 Task: In the Contact  EllieCarter@iko.com, Add note: 'Review and update the company's social media content calendar.'. Mark checkbox to create task to follow up ': In 2 weeks'. Create task, with  description: Schedule Webinar, Add due date: Tomorrow; Add reminder: 30 Minutes before. Set Priority Medium and add note: Review the attached proposal before the meeting and highlight the key benefits for the client.. Logged in from softage.1@softage.net
Action: Mouse moved to (77, 46)
Screenshot: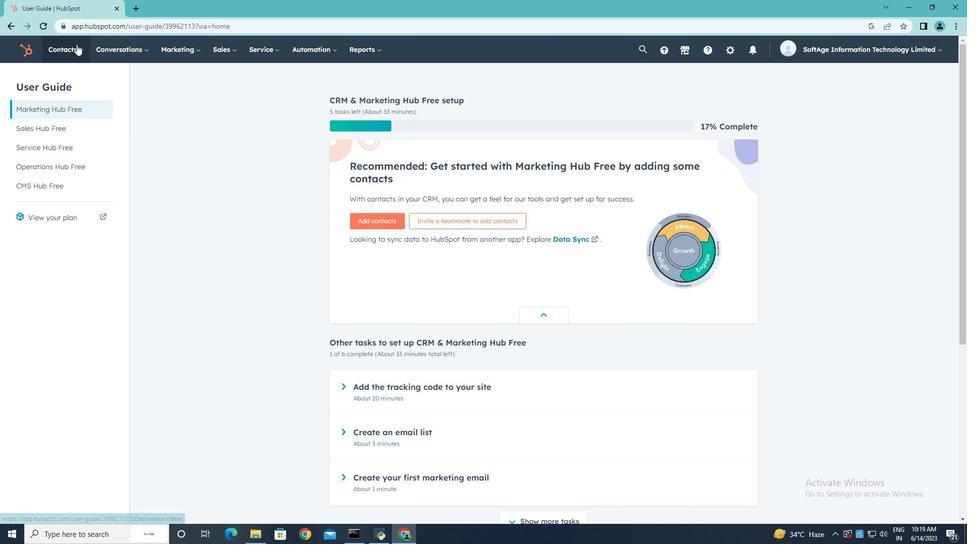 
Action: Mouse pressed left at (77, 46)
Screenshot: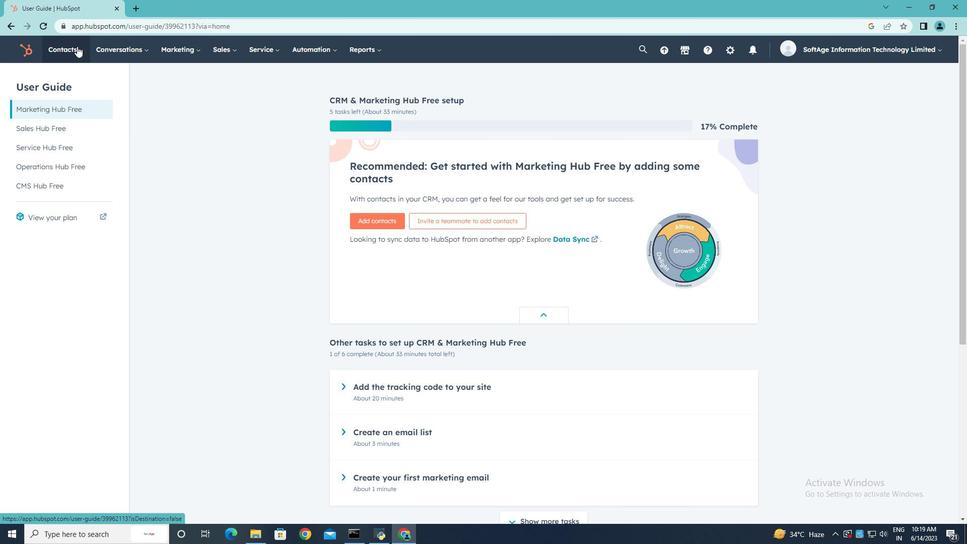 
Action: Mouse moved to (71, 78)
Screenshot: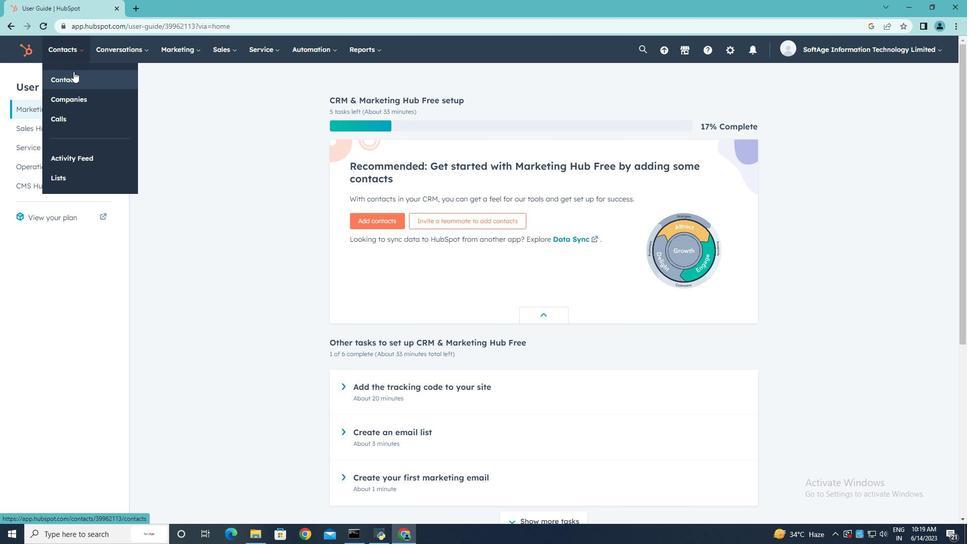 
Action: Mouse pressed left at (71, 78)
Screenshot: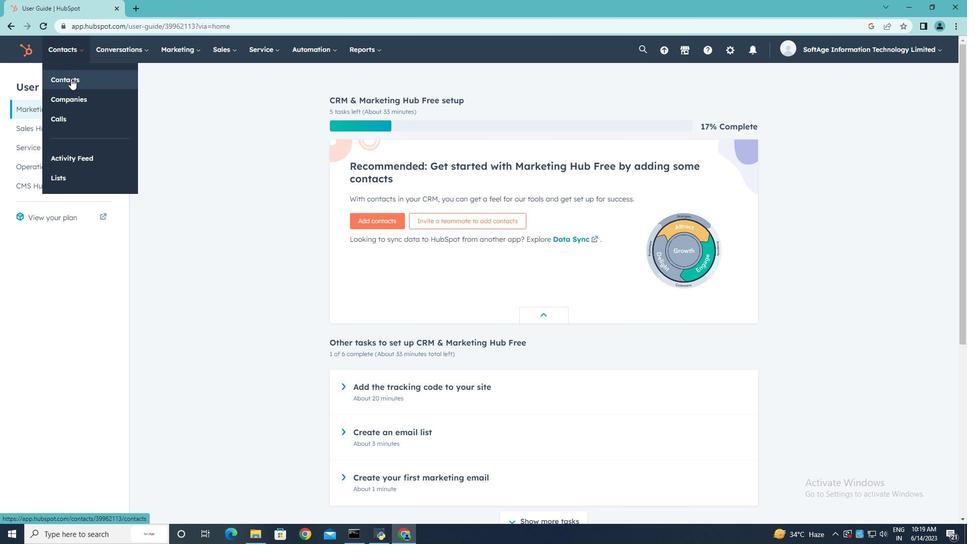 
Action: Mouse moved to (76, 164)
Screenshot: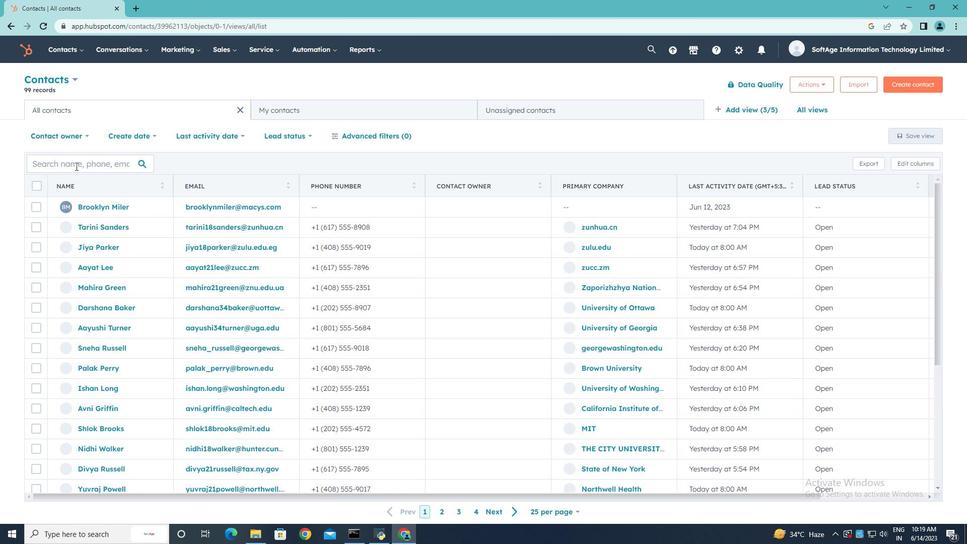 
Action: Mouse pressed left at (76, 164)
Screenshot: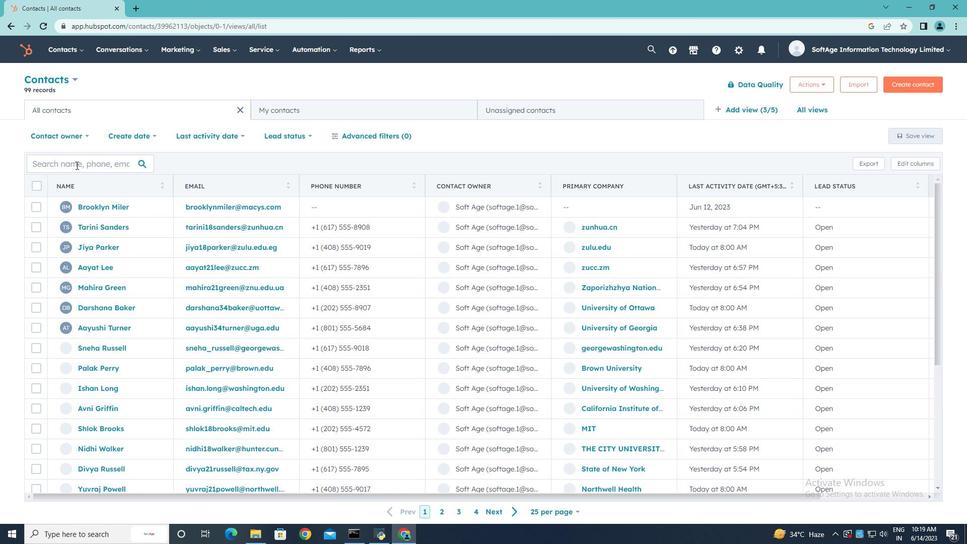 
Action: Key pressed <Key.shift>Ellie<Key.shift>Carter<Key.shift>@iko.com
Screenshot: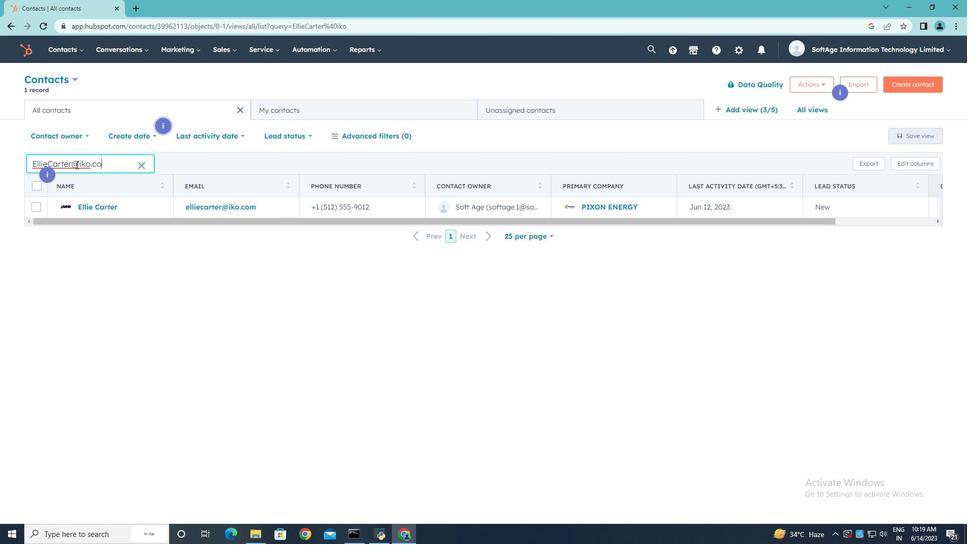 
Action: Mouse moved to (99, 210)
Screenshot: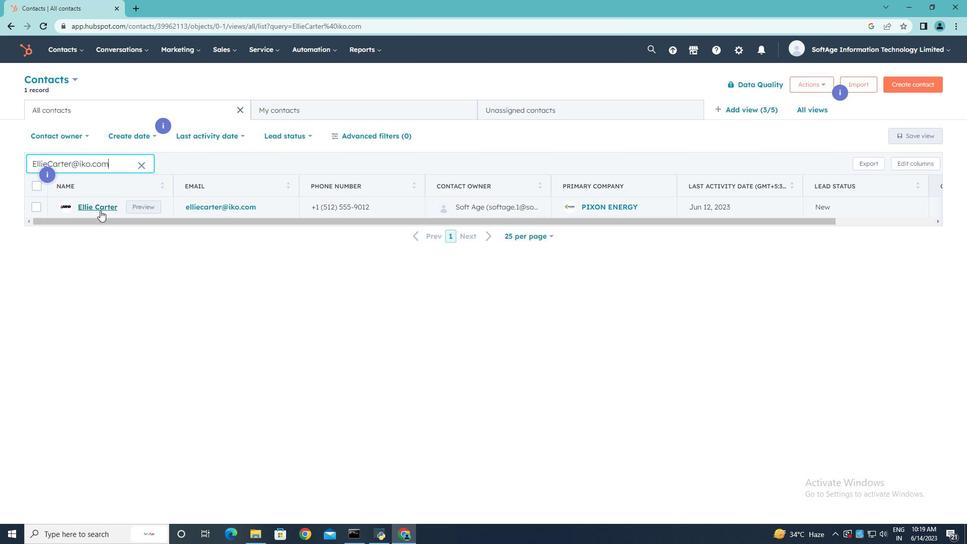 
Action: Mouse pressed left at (99, 210)
Screenshot: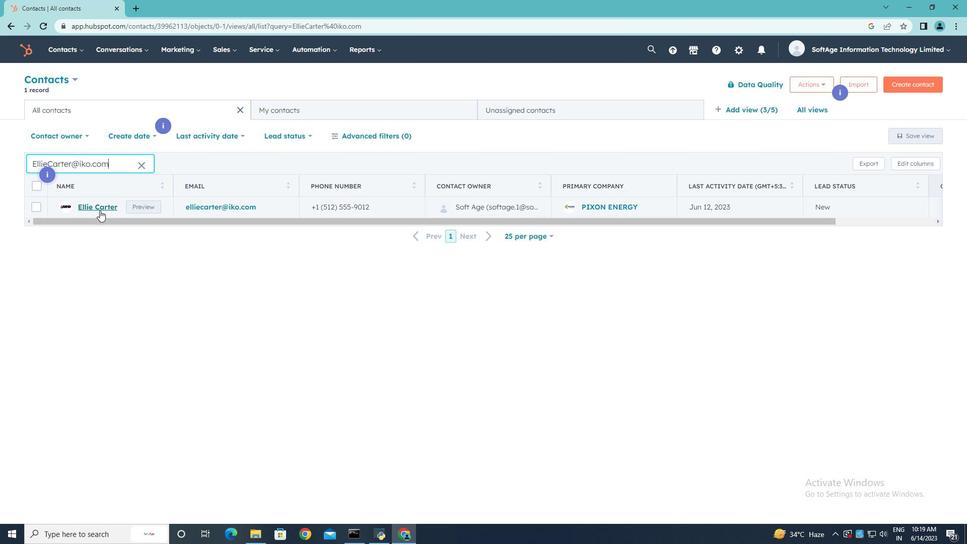 
Action: Mouse moved to (38, 205)
Screenshot: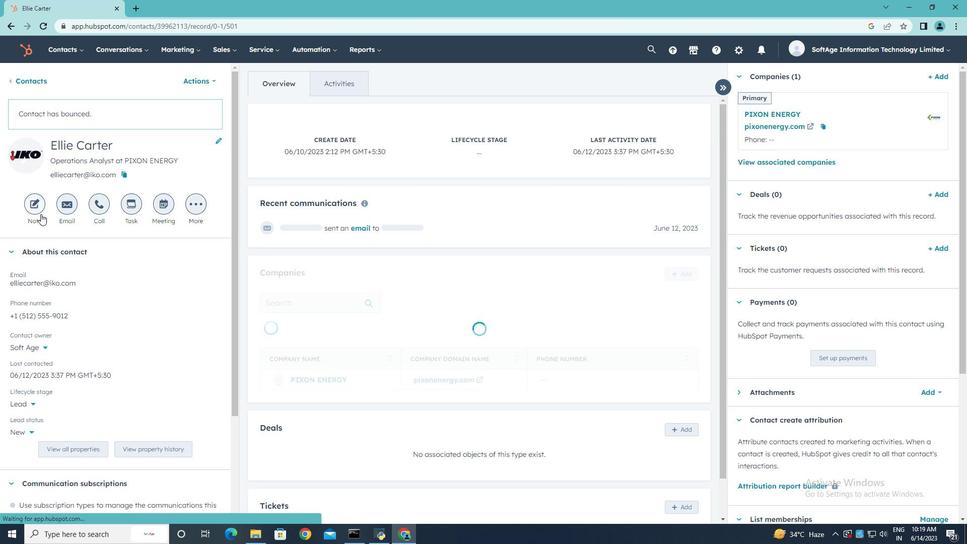 
Action: Mouse pressed left at (38, 205)
Screenshot: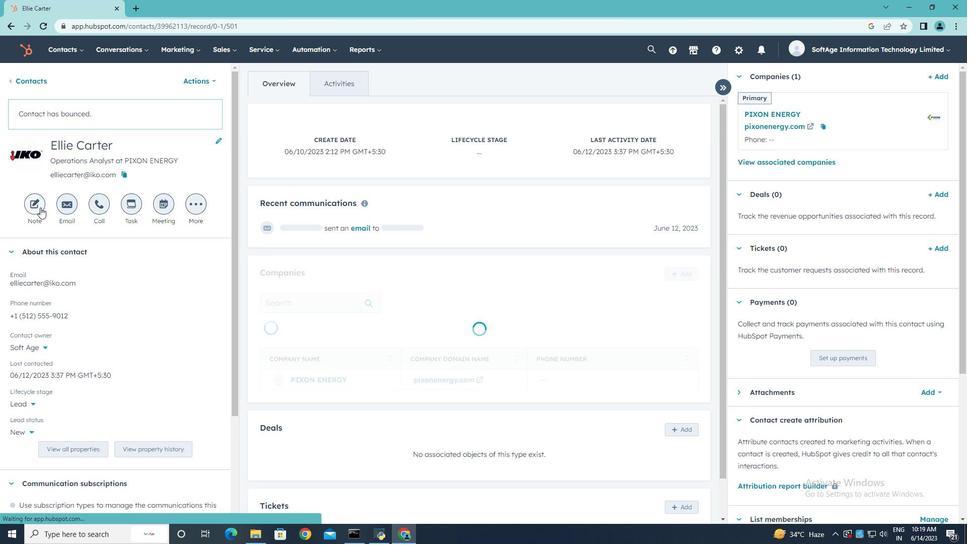 
Action: Mouse moved to (602, 335)
Screenshot: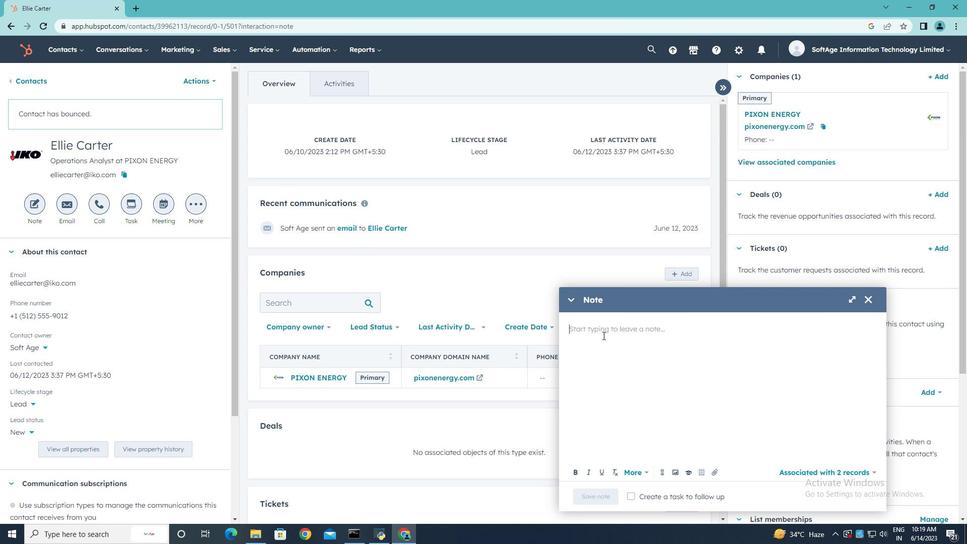 
Action: Mouse pressed left at (602, 335)
Screenshot: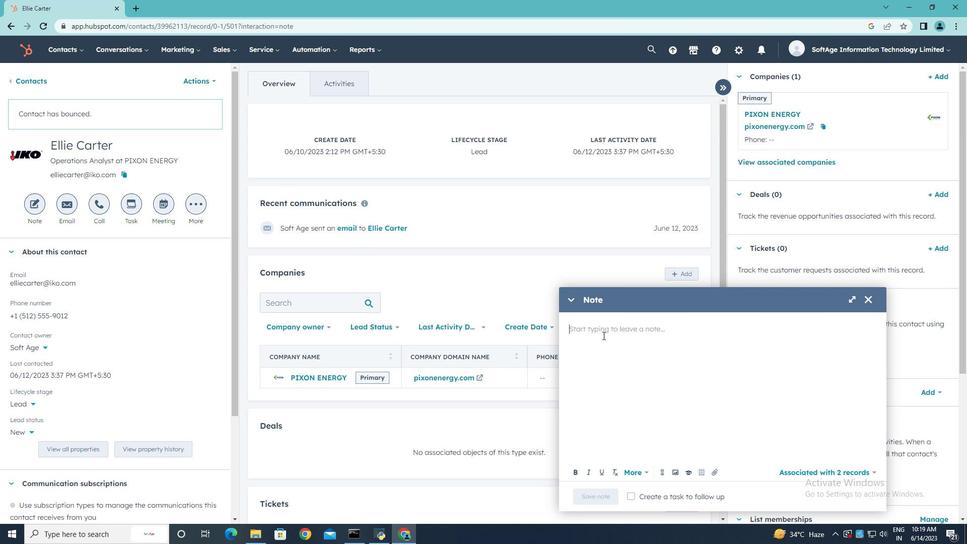 
Action: Key pressed <Key.shift><Key.shift>Review<Key.space>and<Key.space>update<Key.space>the<Key.space>company<Key.space><Key.backspace><Key.shift><Key.shift><Key.shift><Key.shift><Key.shift><Key.shift><Key.shift><Key.shift><Key.shift><Key.shift>"s<Key.space><Key.backspace><Key.backspace><Key.backspace>'s<Key.space>social<Key.space>media<Key.space>content<Key.space>caleender.<Key.backspace><Key.backspace><Key.backspace><Key.backspace><Key.backspace><Key.backspace><Key.backspace>endar.
Screenshot: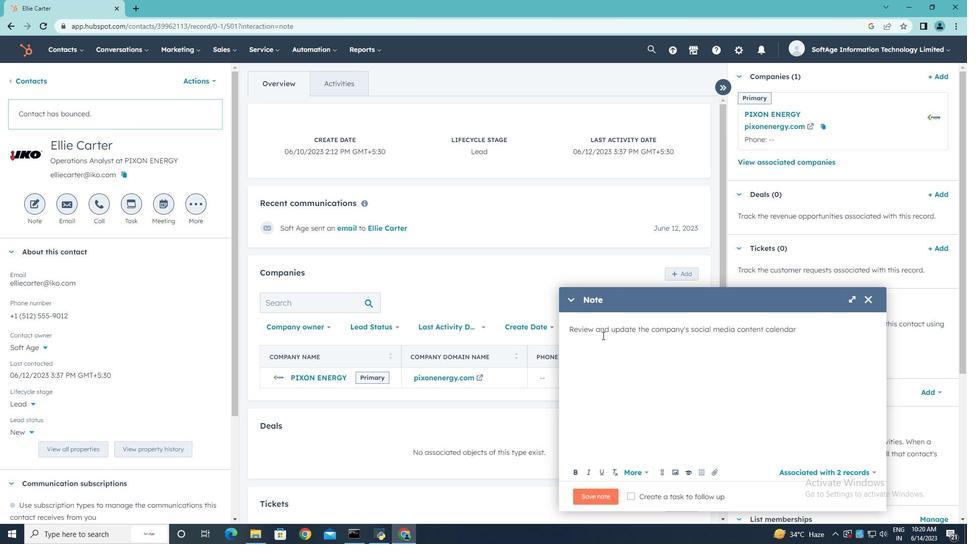 
Action: Mouse moved to (662, 497)
Screenshot: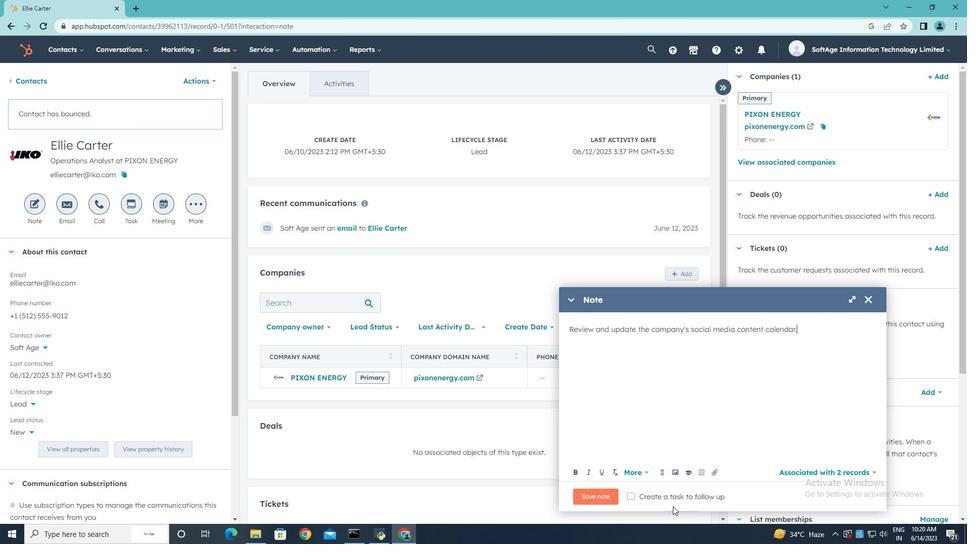 
Action: Mouse pressed left at (662, 497)
Screenshot: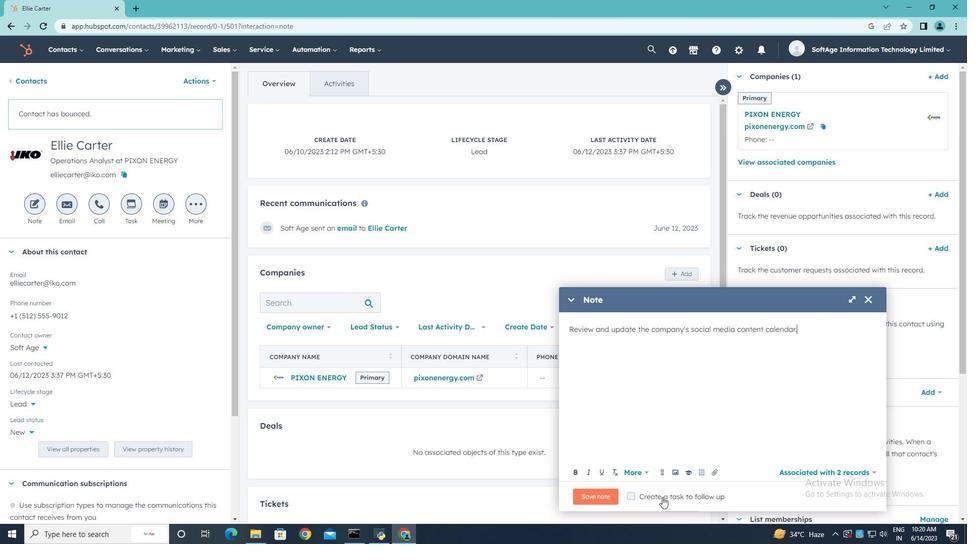 
Action: Mouse moved to (745, 495)
Screenshot: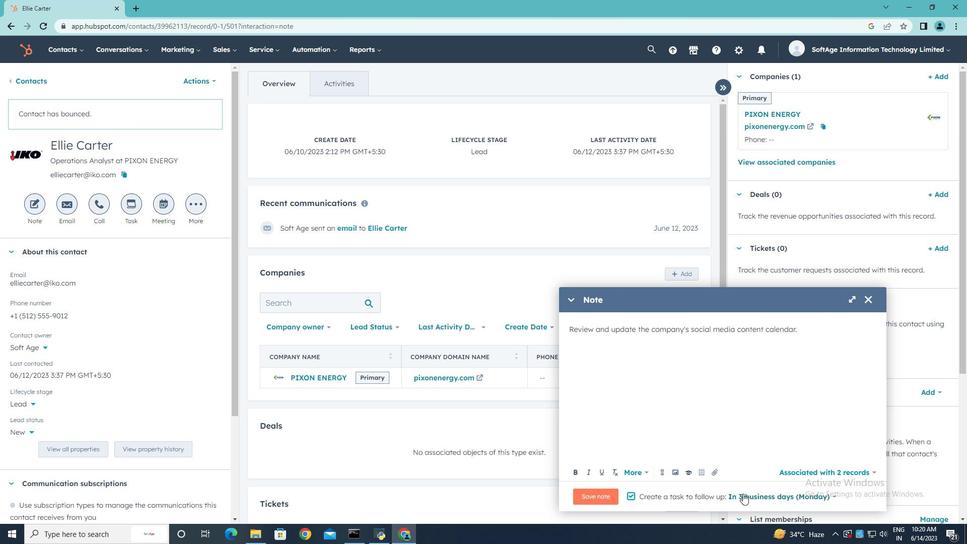 
Action: Mouse pressed left at (745, 495)
Screenshot: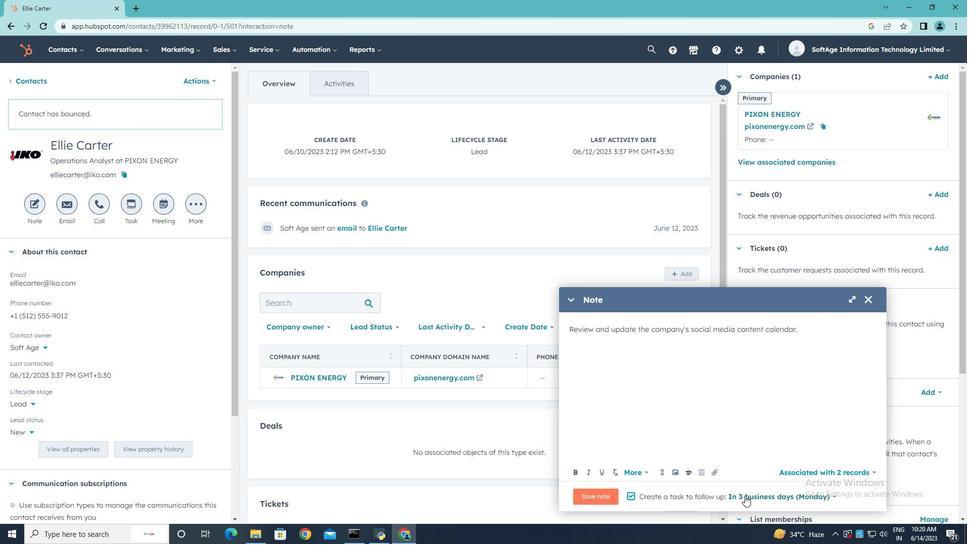 
Action: Mouse moved to (768, 437)
Screenshot: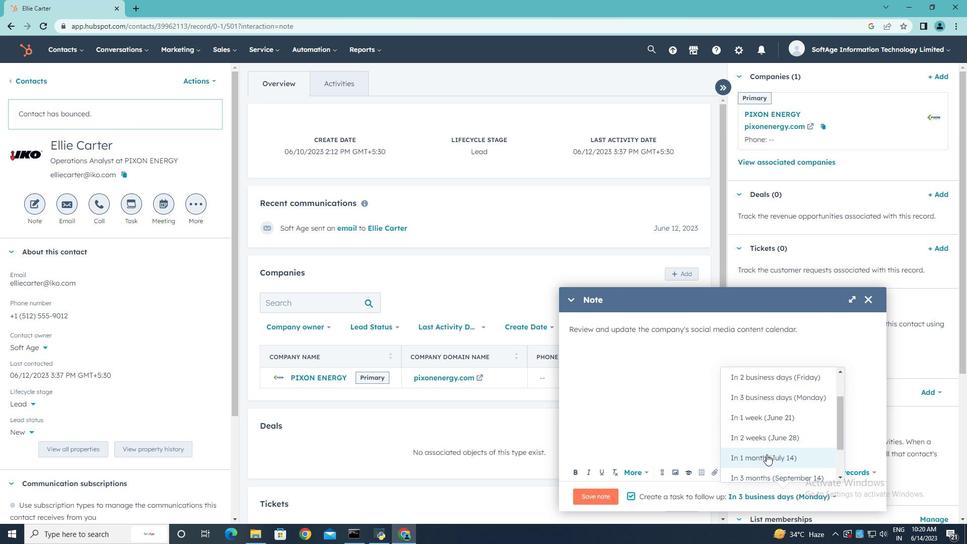 
Action: Mouse pressed left at (768, 437)
Screenshot: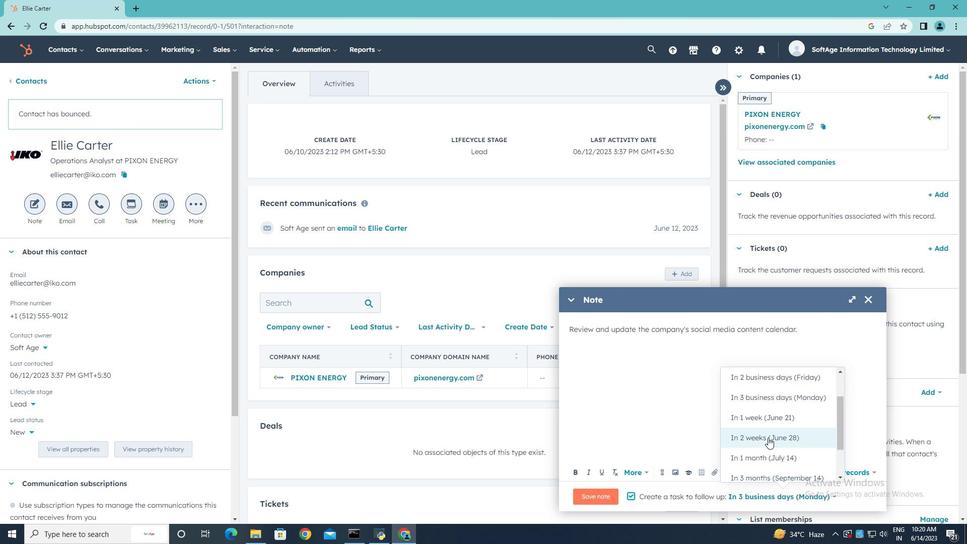 
Action: Mouse moved to (592, 496)
Screenshot: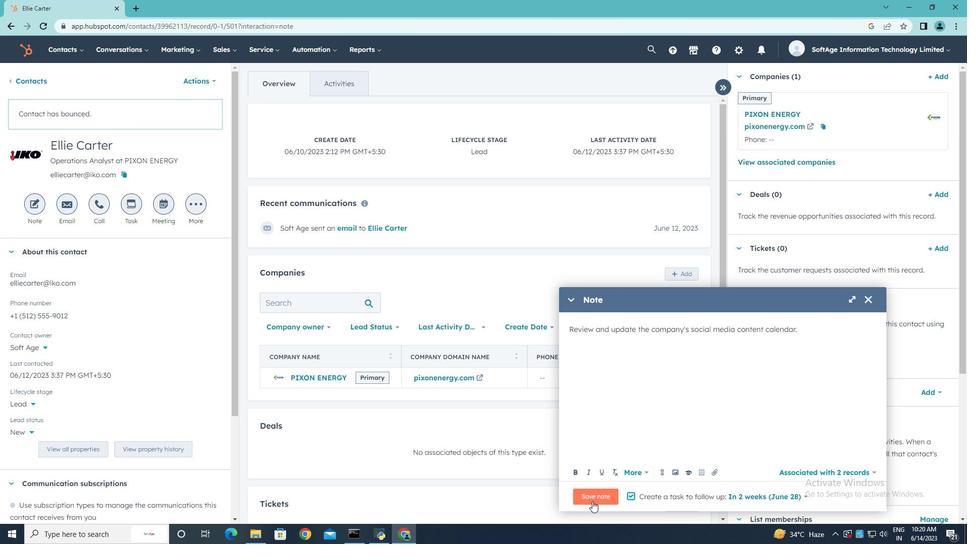 
Action: Mouse pressed left at (592, 496)
Screenshot: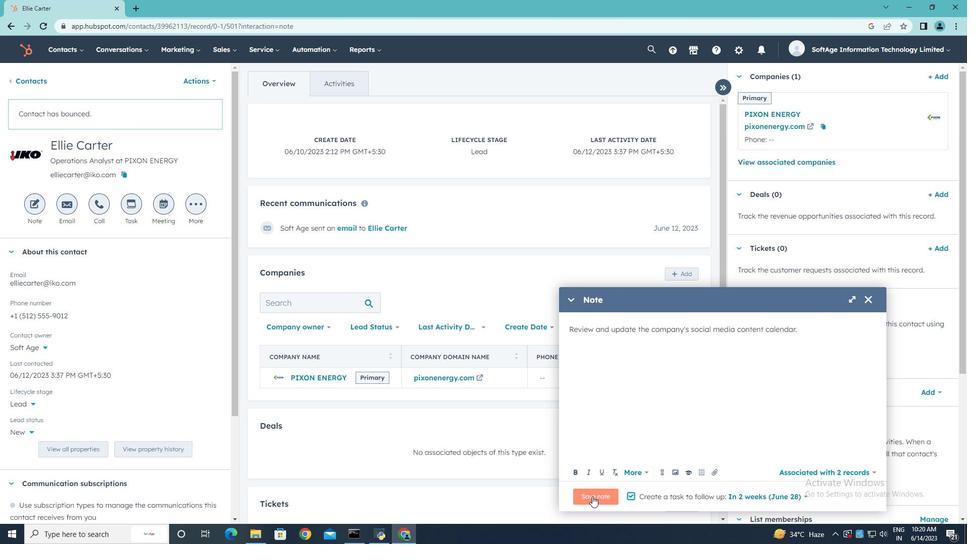 
Action: Mouse moved to (139, 204)
Screenshot: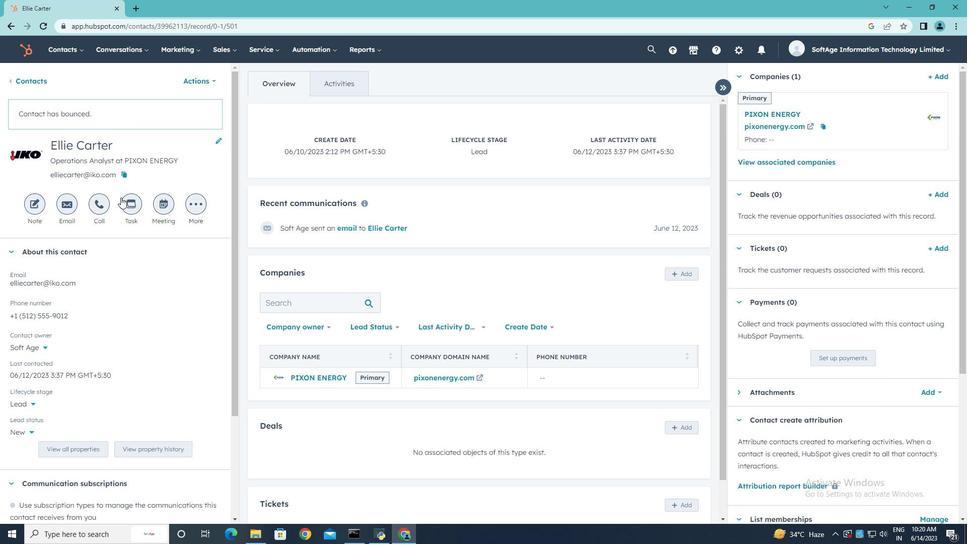 
Action: Mouse pressed left at (139, 204)
Screenshot: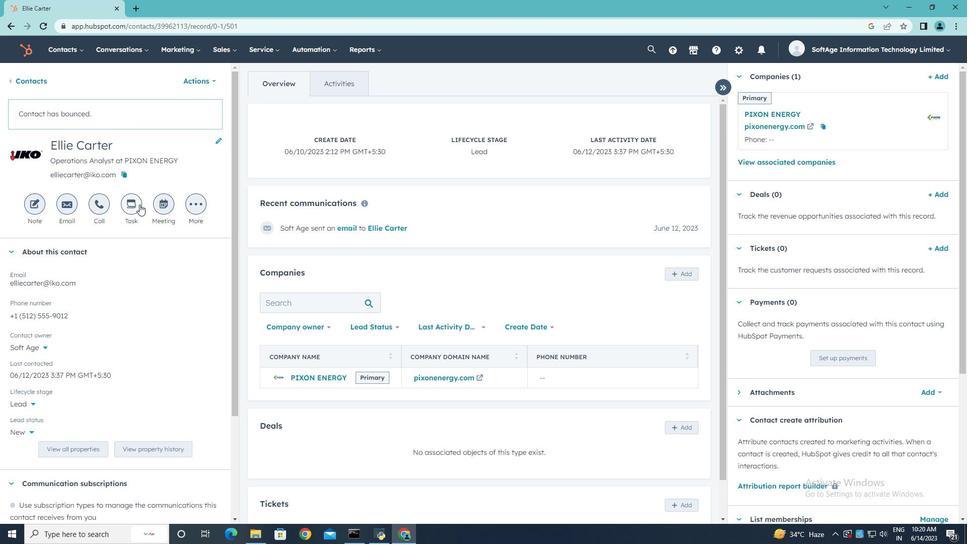 
Action: Mouse moved to (594, 280)
Screenshot: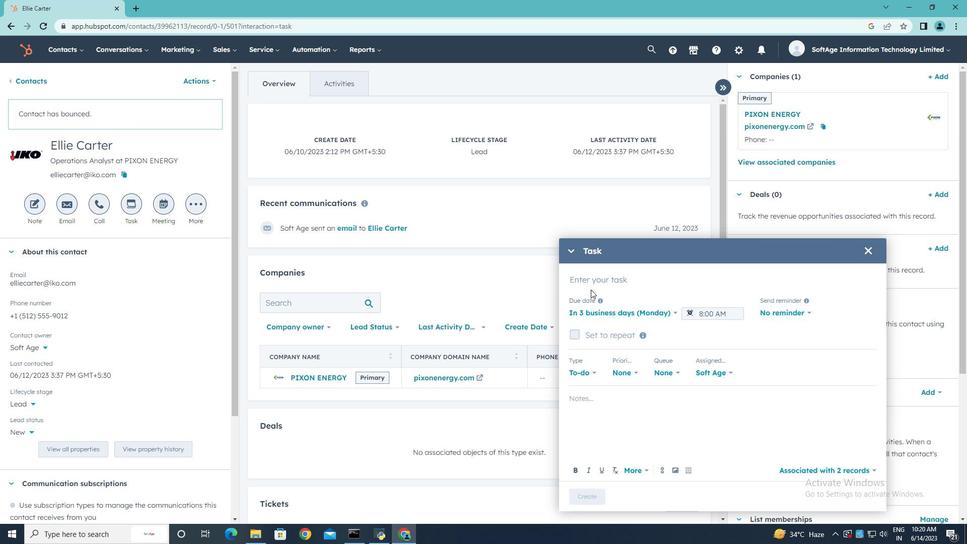 
Action: Mouse pressed left at (594, 280)
Screenshot: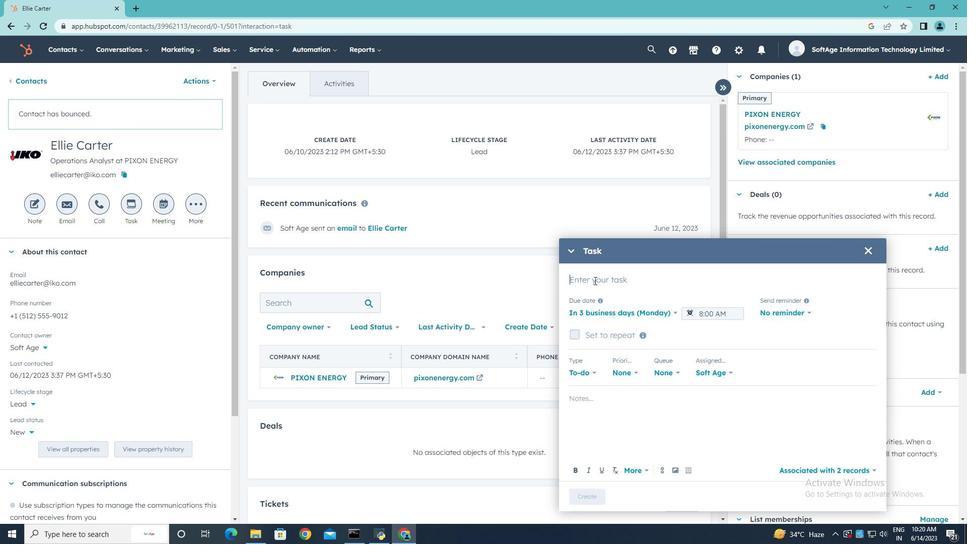 
Action: Key pressed <Key.shift><Key.shift><Key.shift><Key.shift><Key.shift><Key.shift><Key.shift><Key.shift>Schedule<Key.space><Key.shift>Webinar
Screenshot: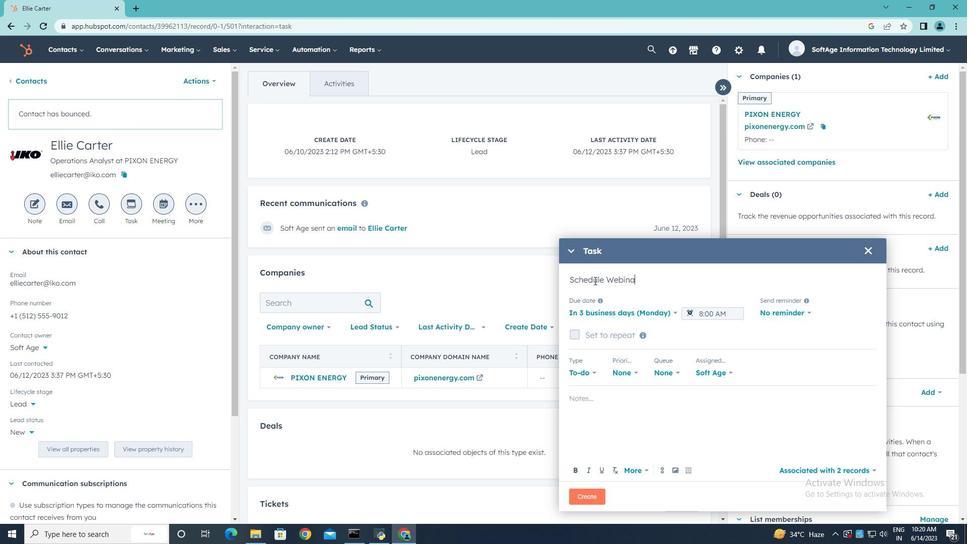 
Action: Mouse moved to (675, 314)
Screenshot: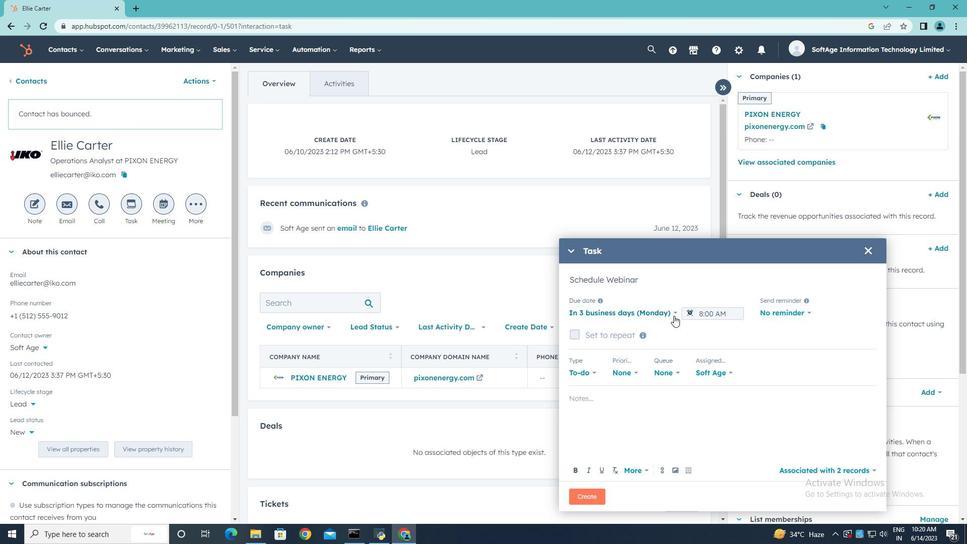 
Action: Mouse pressed left at (675, 314)
Screenshot: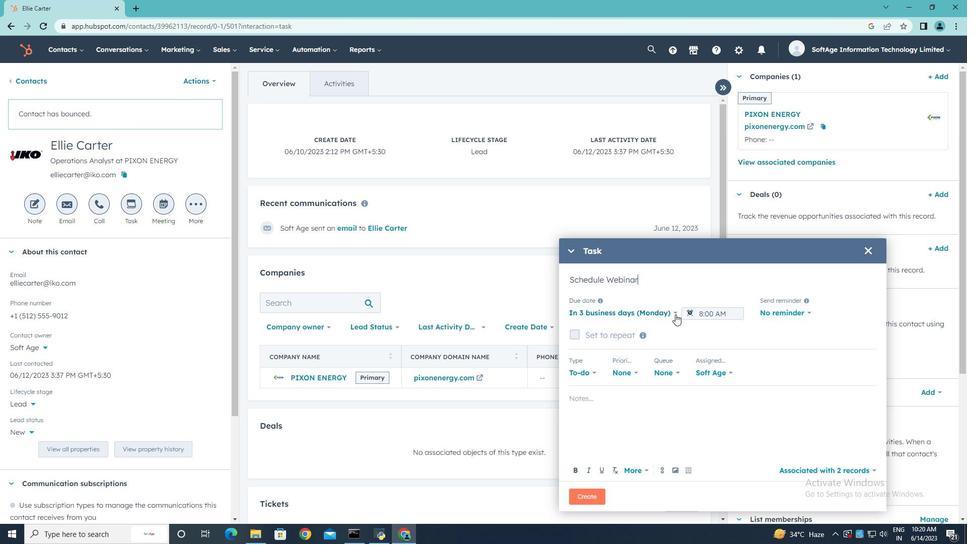 
Action: Mouse moved to (655, 343)
Screenshot: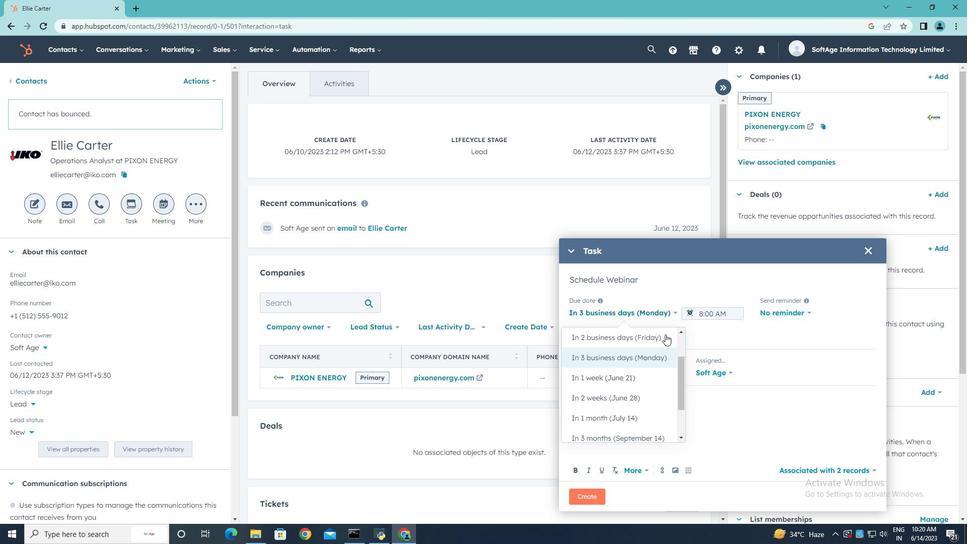 
Action: Mouse scrolled (655, 343) with delta (0, 0)
Screenshot: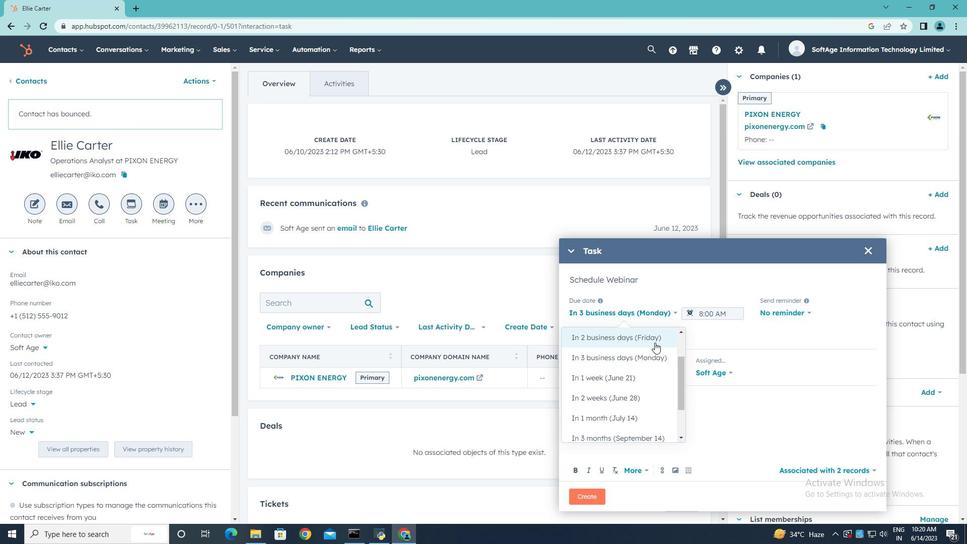 
Action: Mouse scrolled (655, 343) with delta (0, 0)
Screenshot: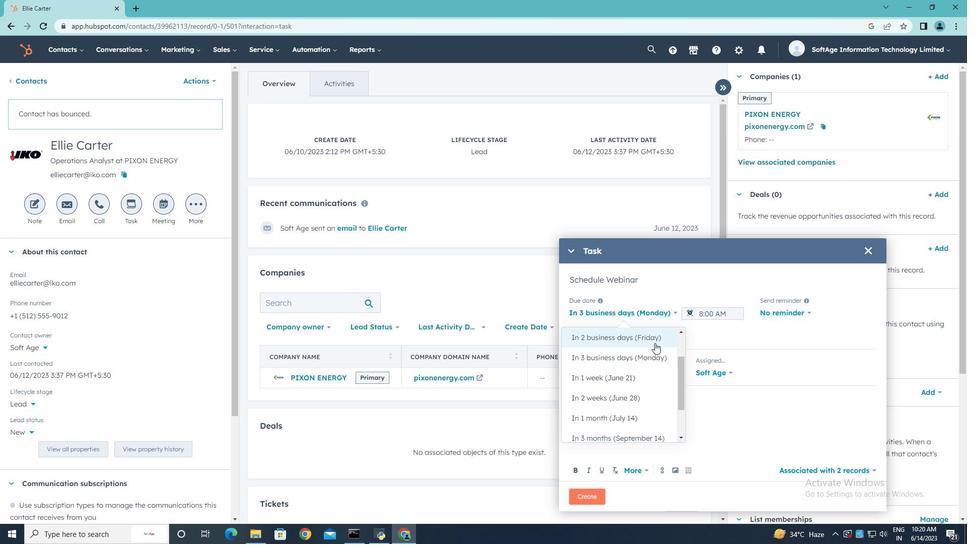 
Action: Mouse scrolled (655, 343) with delta (0, 0)
Screenshot: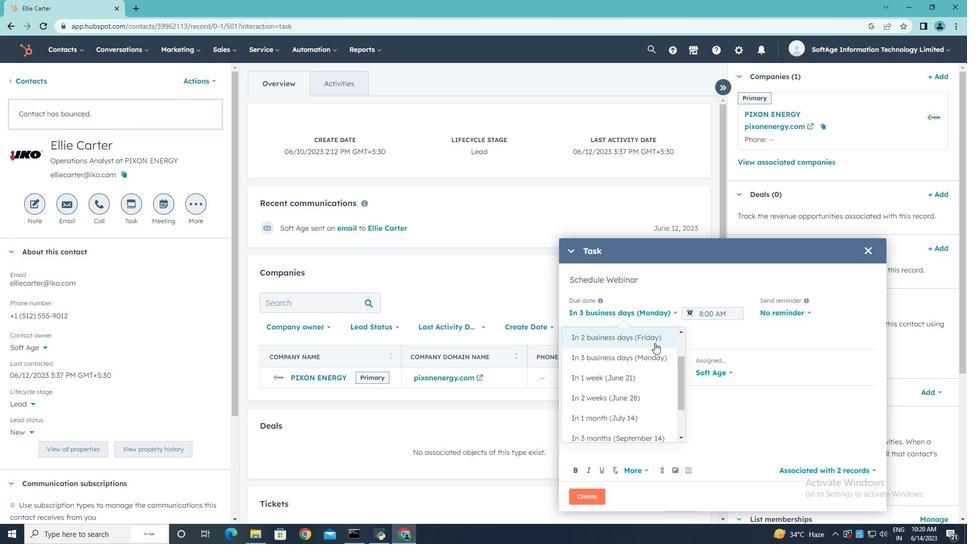 
Action: Mouse scrolled (655, 343) with delta (0, 0)
Screenshot: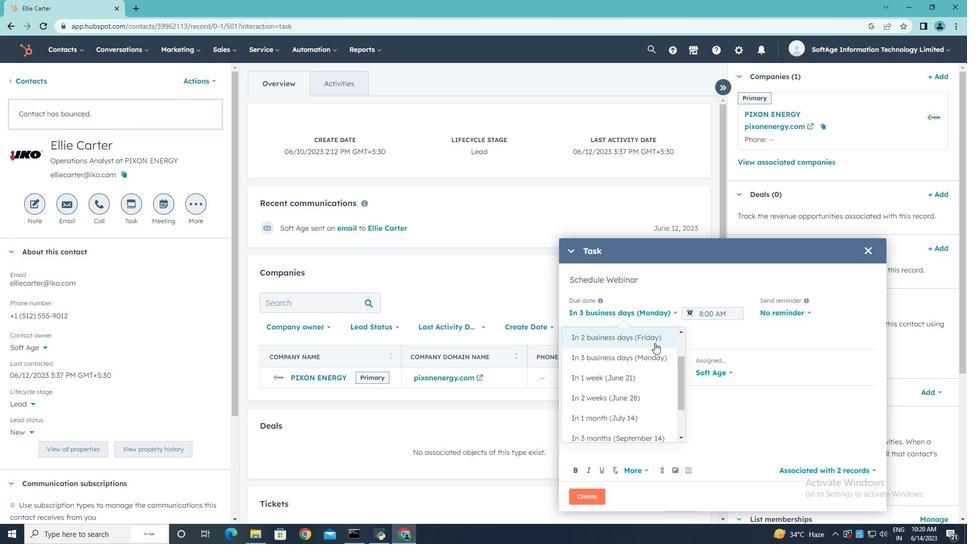 
Action: Mouse moved to (623, 356)
Screenshot: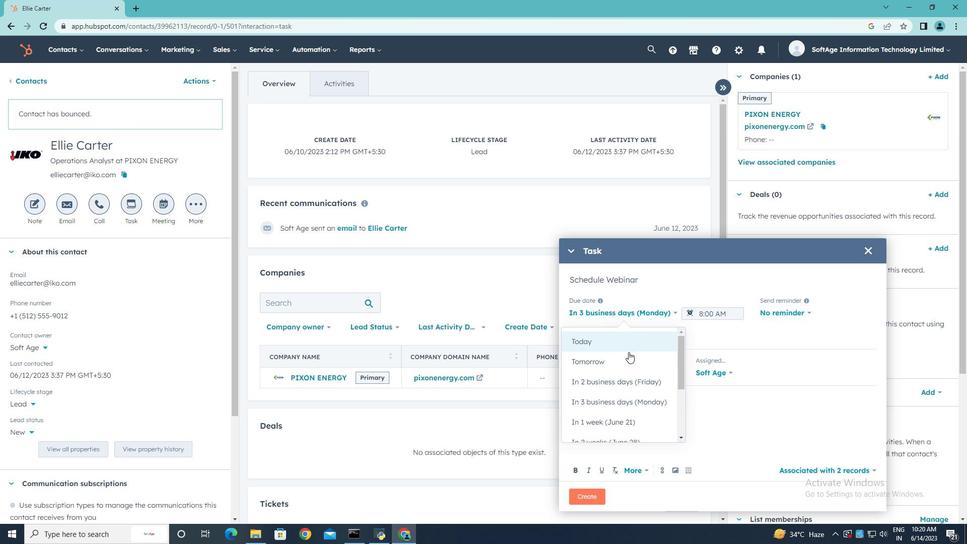 
Action: Mouse pressed left at (623, 356)
Screenshot: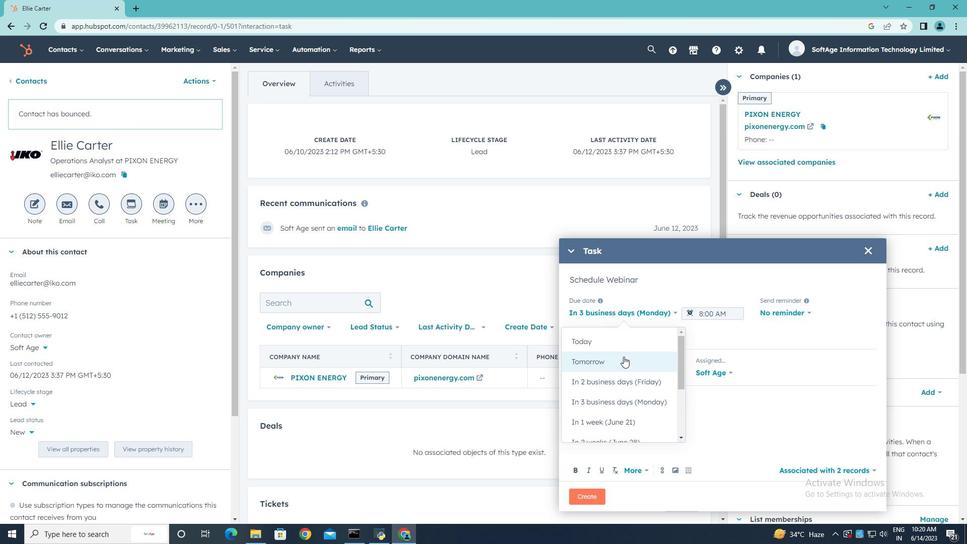 
Action: Mouse moved to (743, 312)
Screenshot: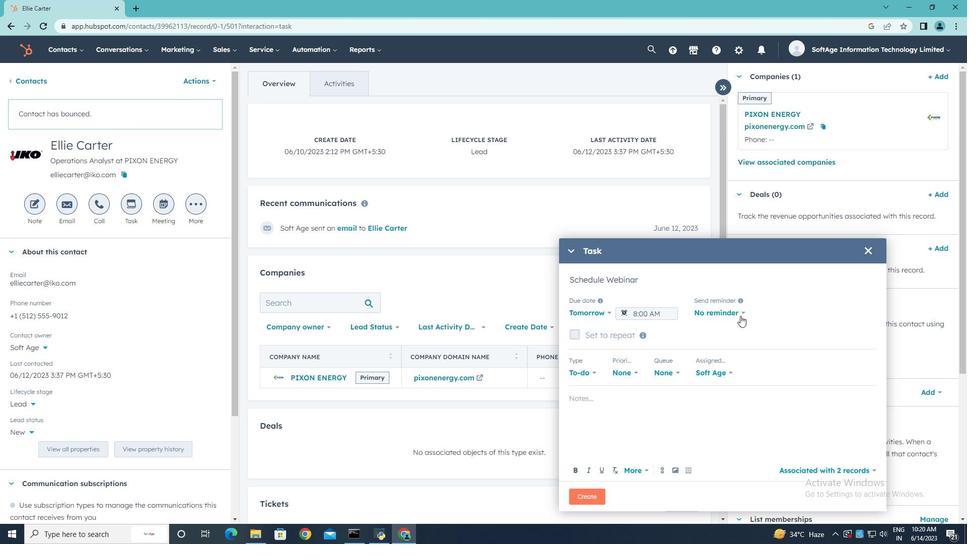 
Action: Mouse pressed left at (743, 312)
Screenshot: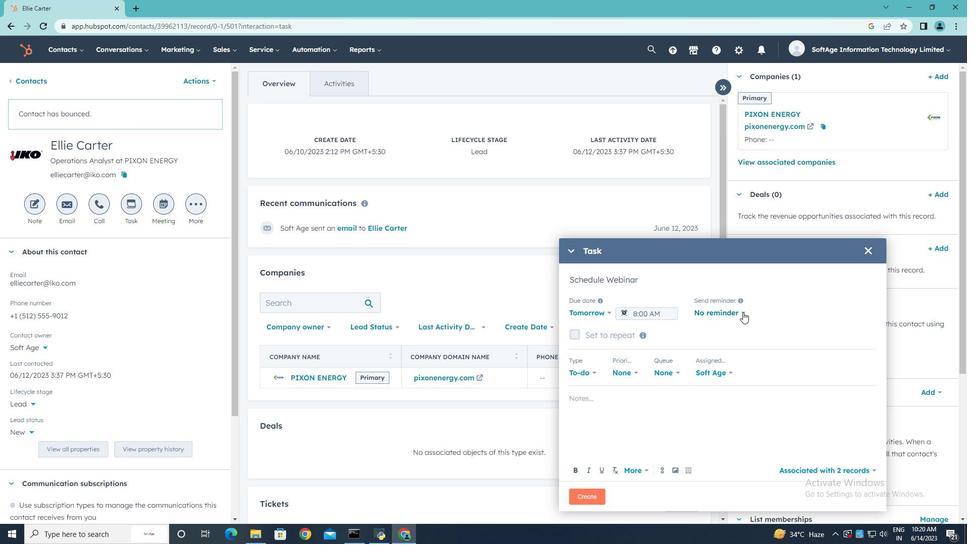 
Action: Mouse moved to (730, 382)
Screenshot: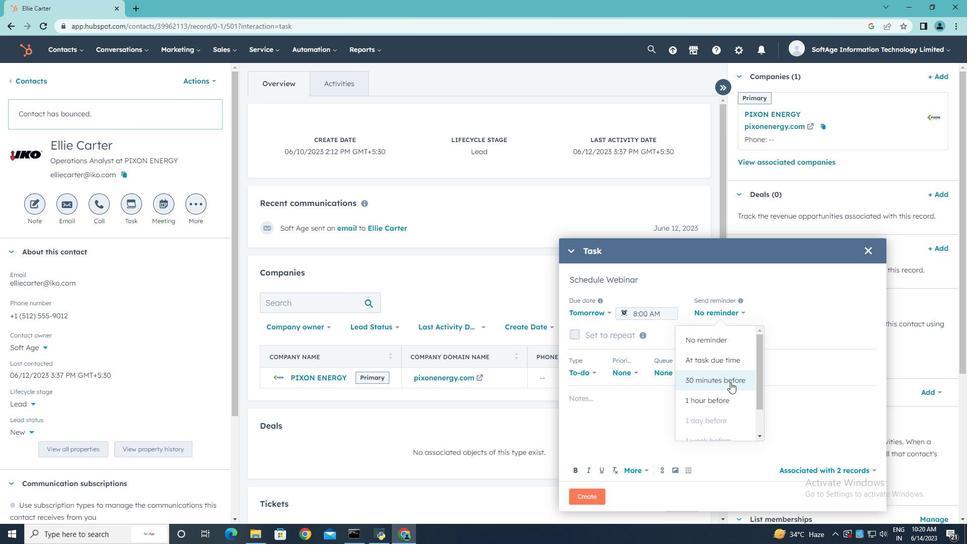 
Action: Mouse pressed left at (730, 382)
Screenshot: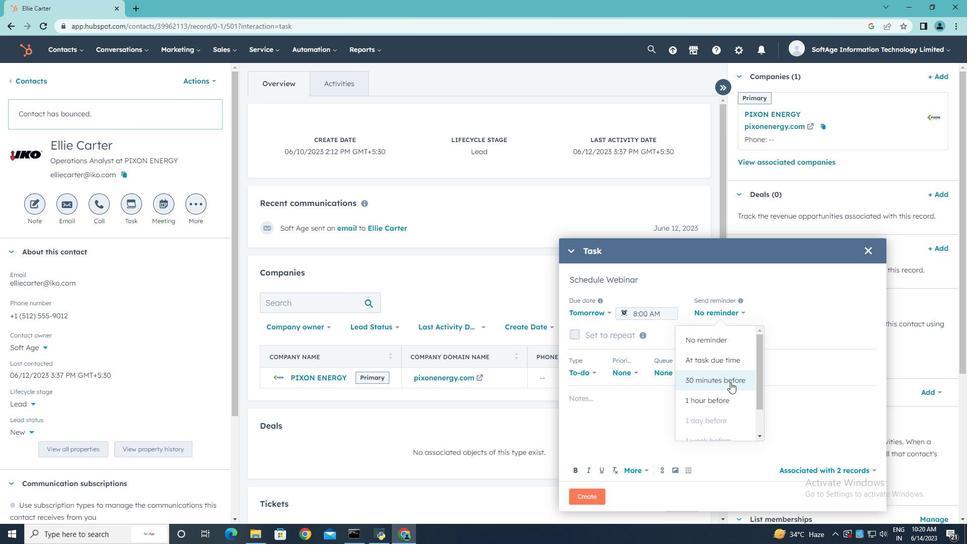 
Action: Mouse moved to (636, 373)
Screenshot: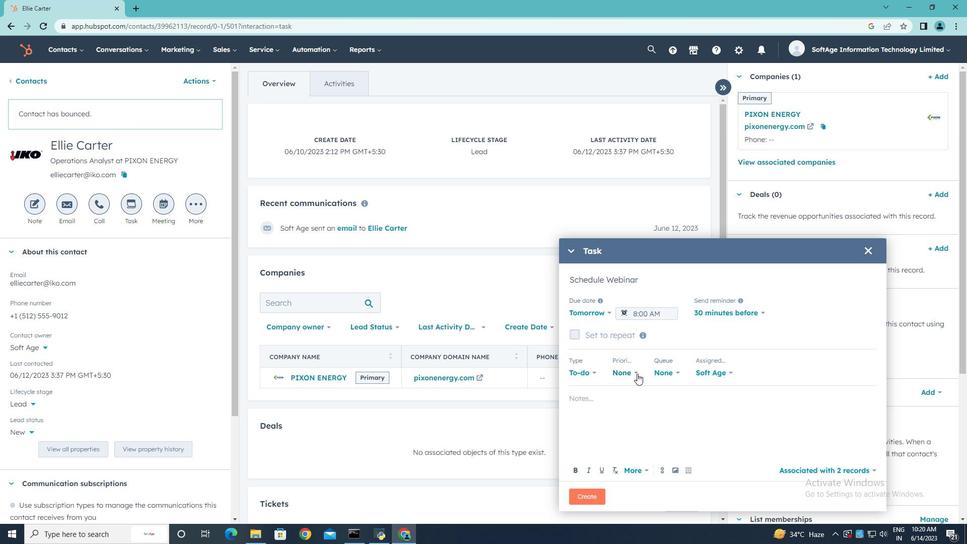 
Action: Mouse pressed left at (636, 373)
Screenshot: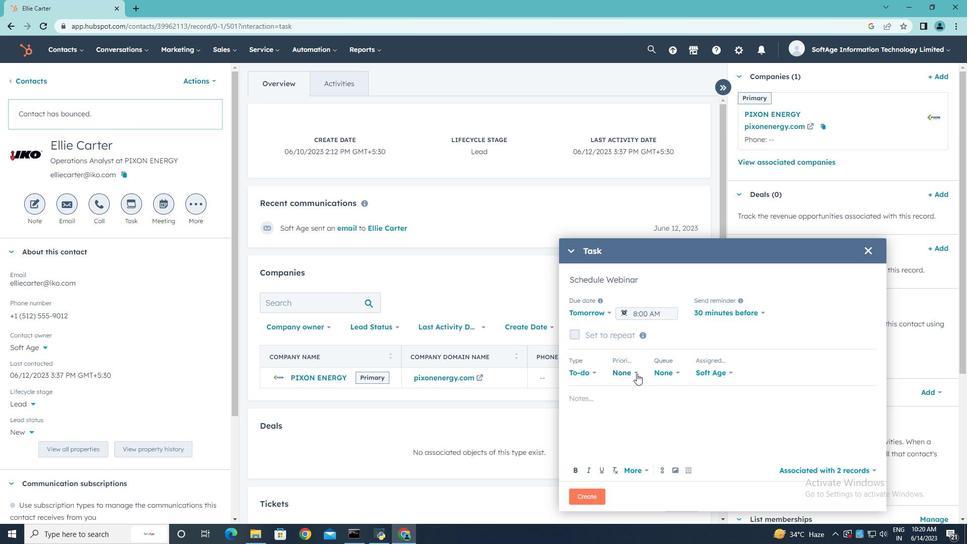 
Action: Mouse moved to (634, 437)
Screenshot: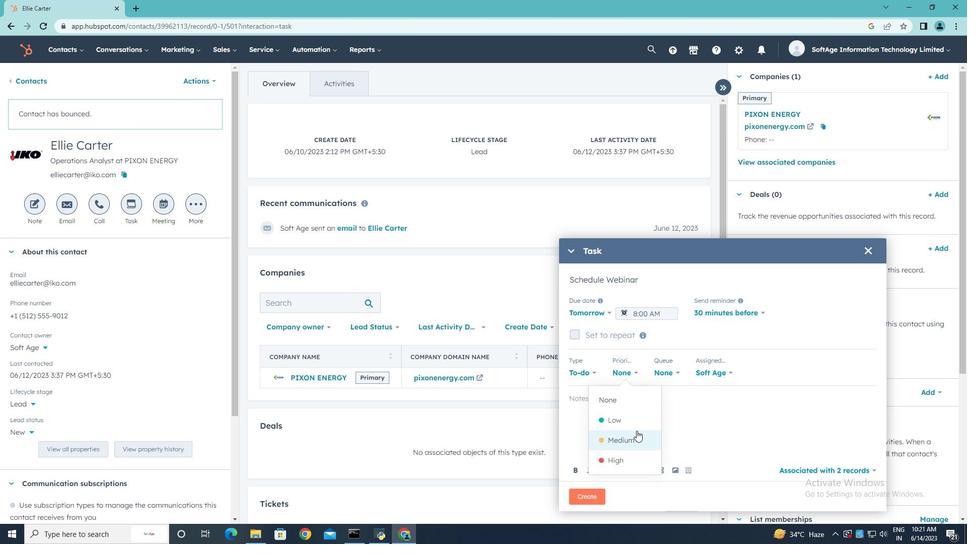 
Action: Mouse pressed left at (634, 437)
Screenshot: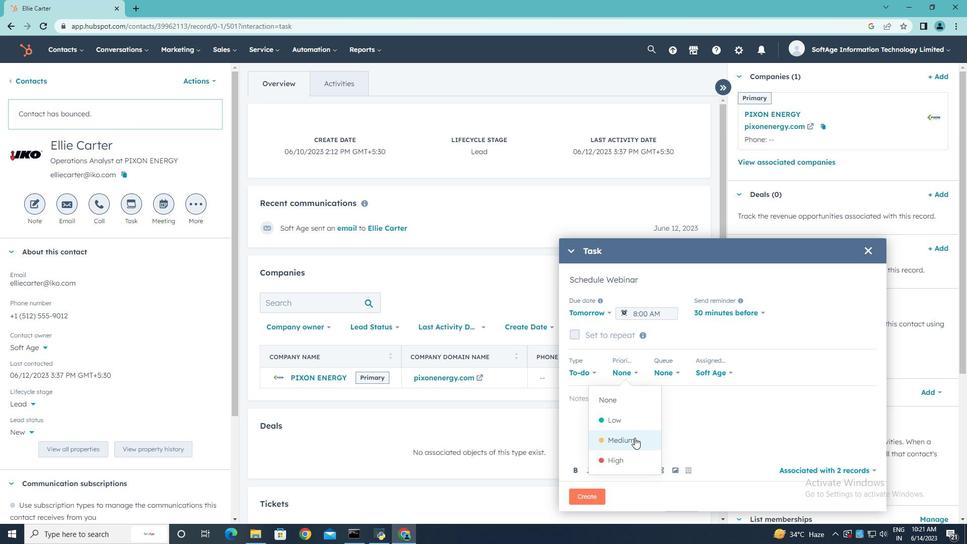 
Action: Mouse moved to (590, 400)
Screenshot: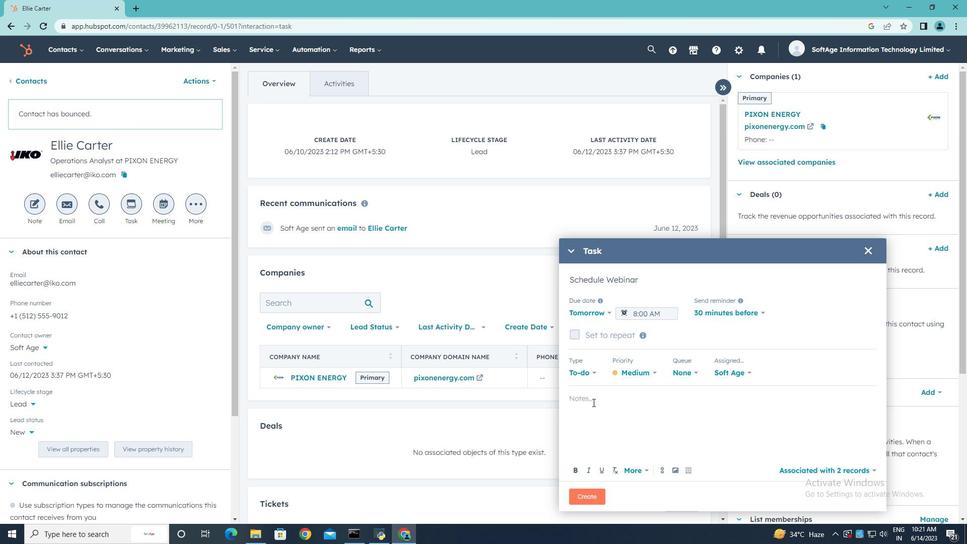 
Action: Mouse pressed left at (590, 400)
Screenshot: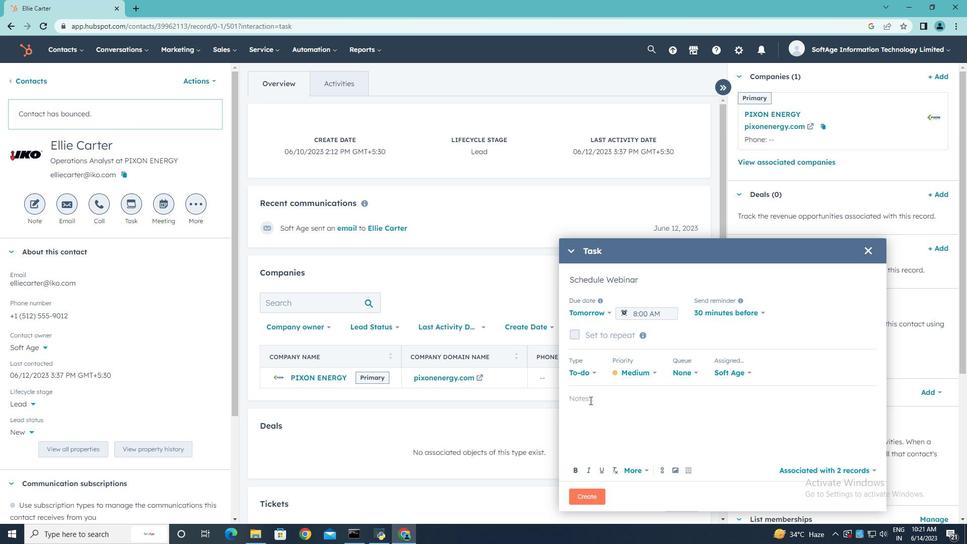 
Action: Key pressed <Key.shift>Review<Key.space>the<Key.space>attached<Key.space>the<Key.space>proposal<Key.space>before<Key.space>the<Key.space>meeting<Key.space>and<Key.space>highlight<Key.space>the<Key.space>key<Key.space>benifits<Key.space>for<Key.space>the<Key.space>client..
Screenshot: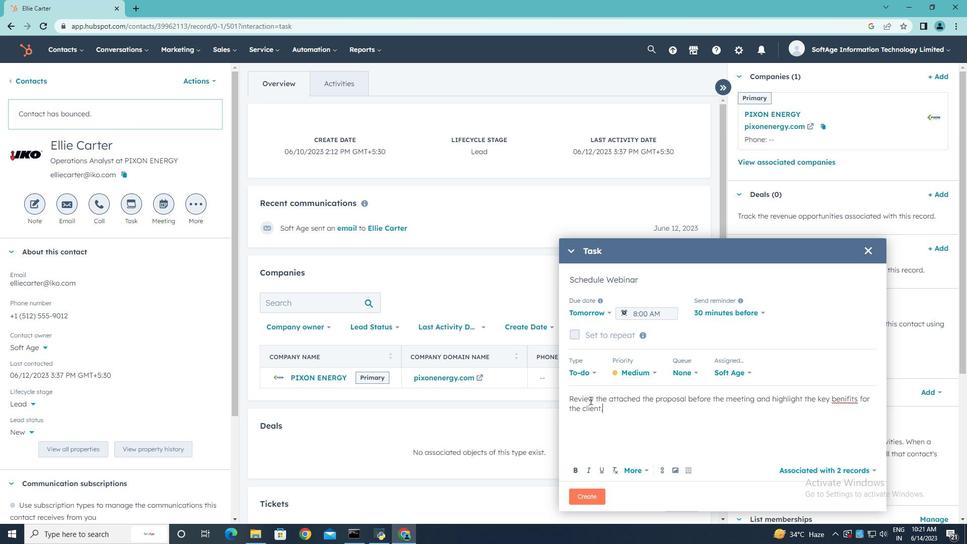 
Action: Mouse moved to (846, 398)
Screenshot: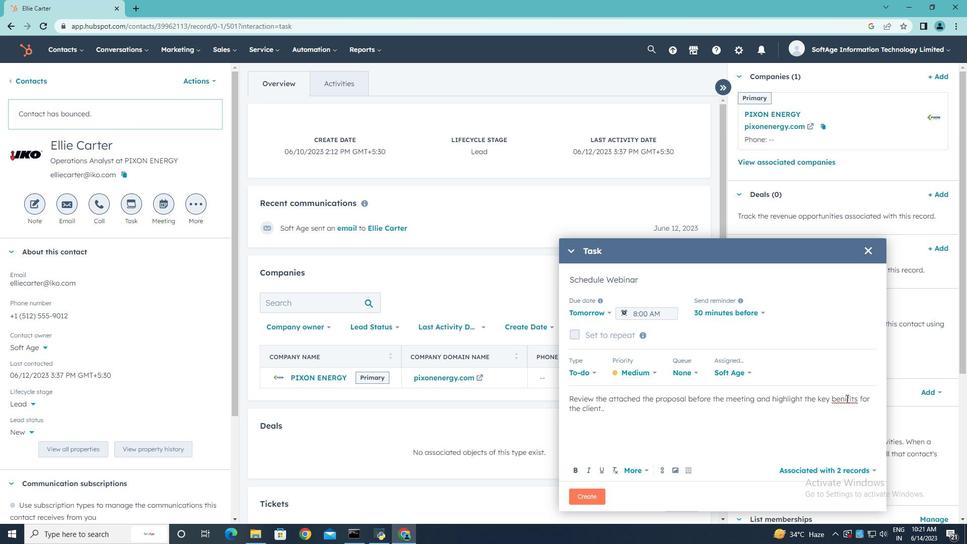 
Action: Mouse pressed left at (846, 398)
Screenshot: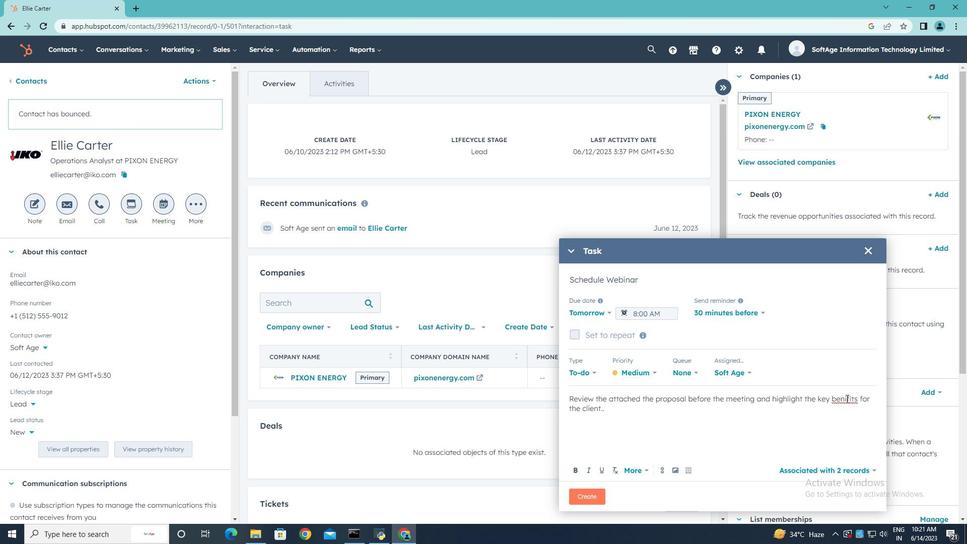 
Action: Mouse moved to (858, 395)
Screenshot: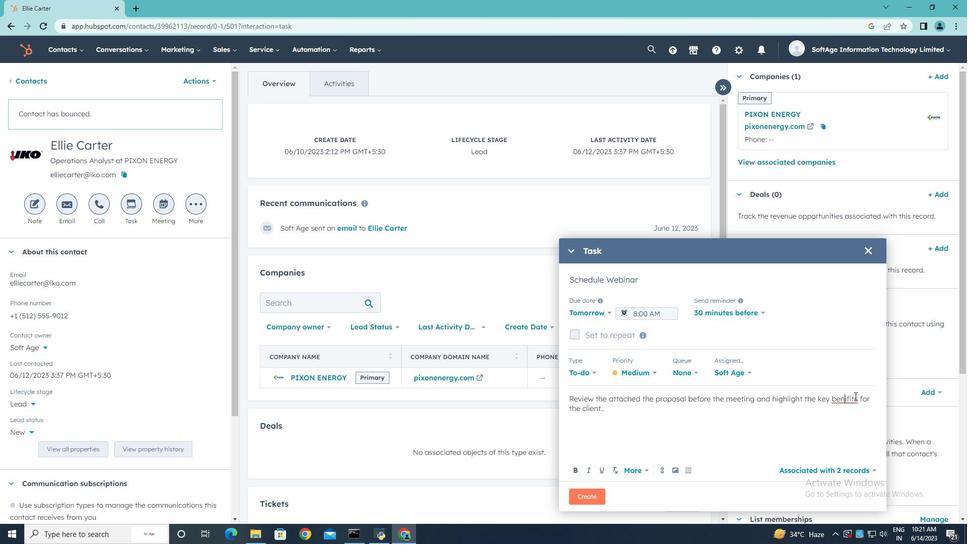 
Action: Key pressed <Key.right><Key.backspace>e
Screenshot: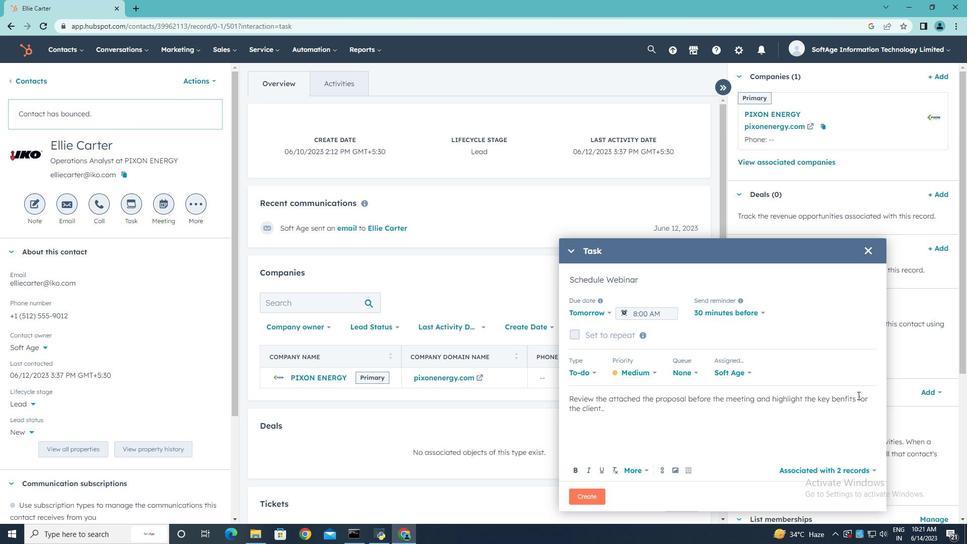 
Action: Mouse moved to (592, 496)
Screenshot: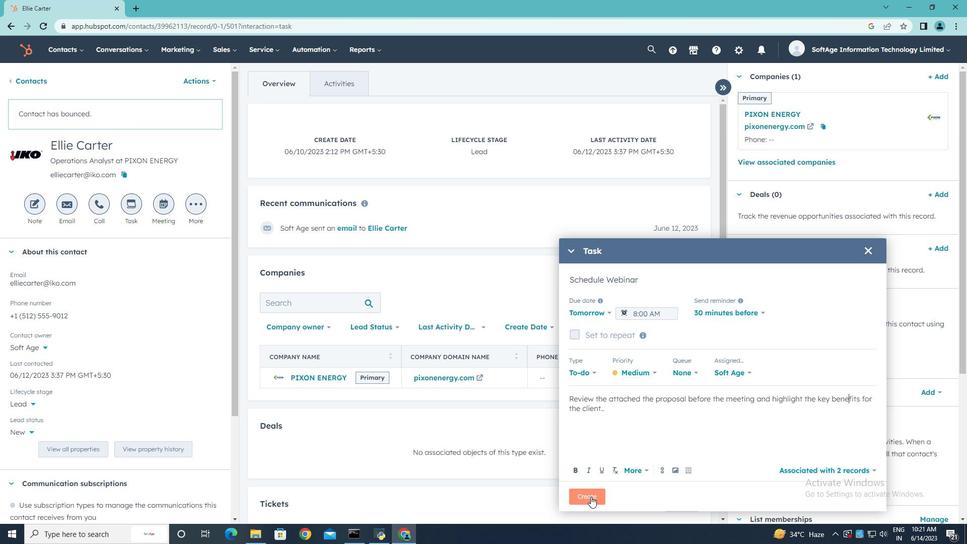 
Action: Mouse pressed left at (592, 496)
Screenshot: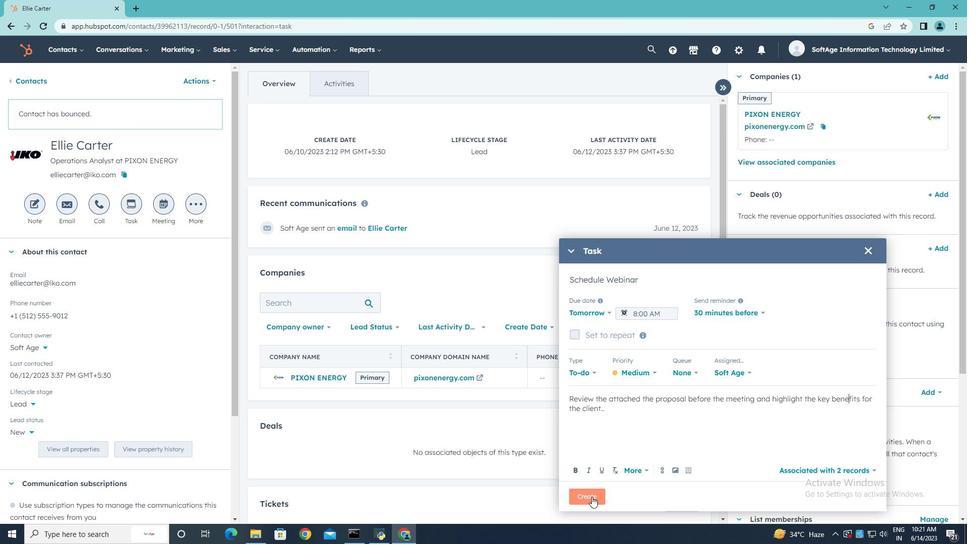 
